 Task: Create a task  Develop a new online tool for online language placement tests , assign it to team member softage.3@softage.net in the project BroaderPath and update the status of the task to  Off Track , set the priority of the task to Medium
Action: Mouse moved to (77, 59)
Screenshot: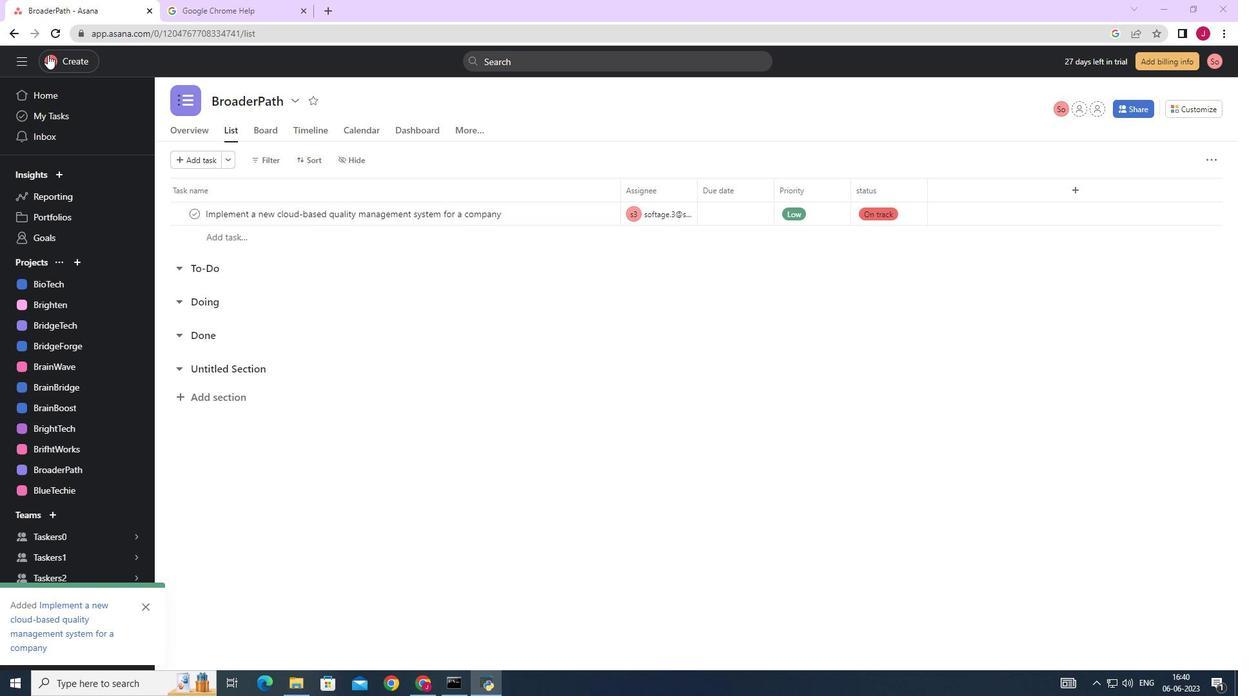 
Action: Mouse pressed left at (77, 59)
Screenshot: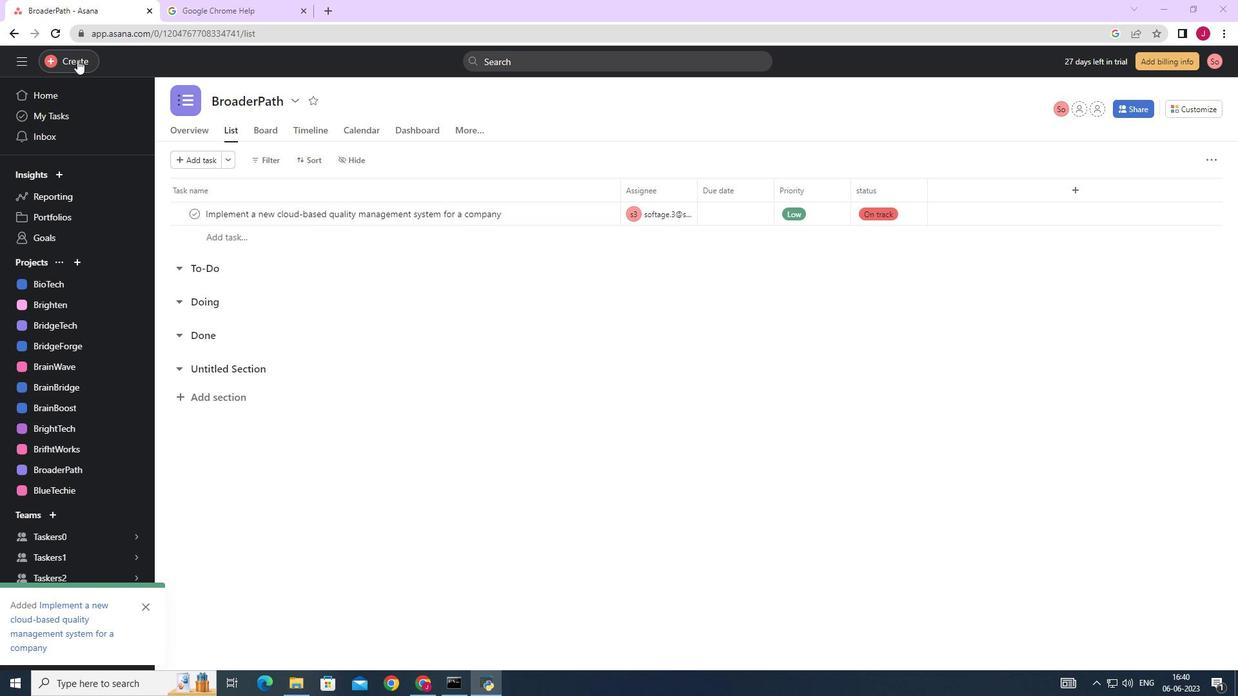
Action: Mouse moved to (210, 65)
Screenshot: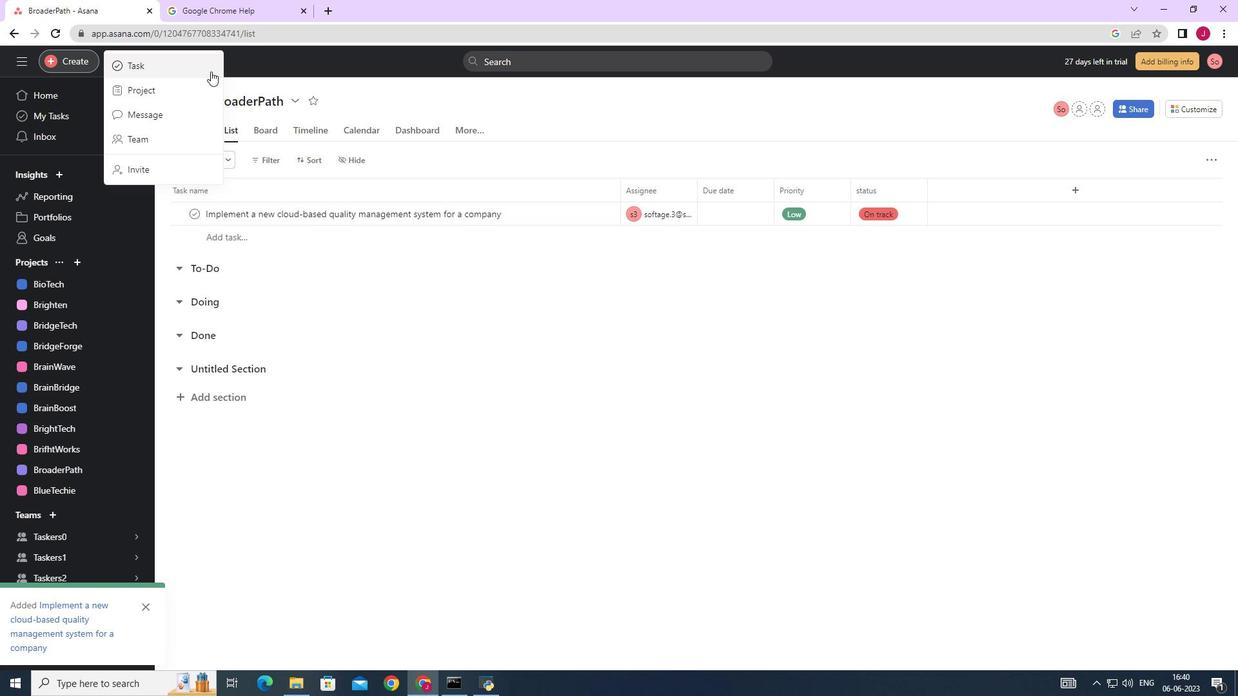 
Action: Mouse pressed left at (210, 65)
Screenshot: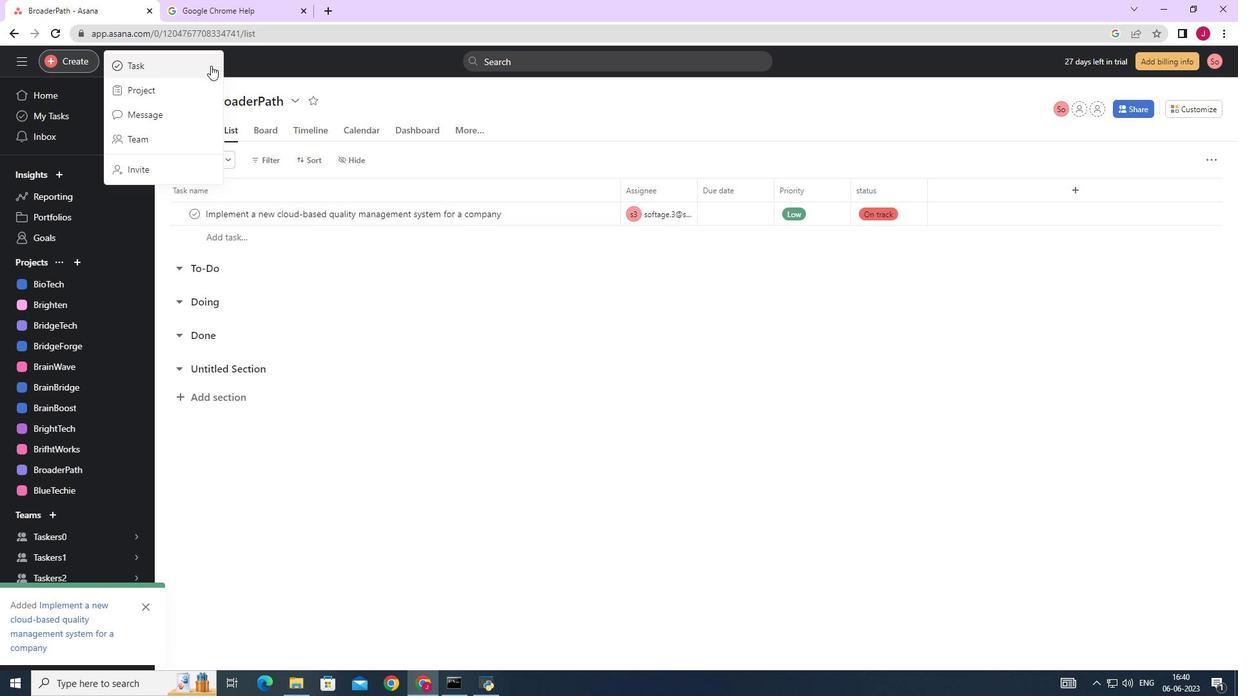 
Action: Mouse moved to (982, 427)
Screenshot: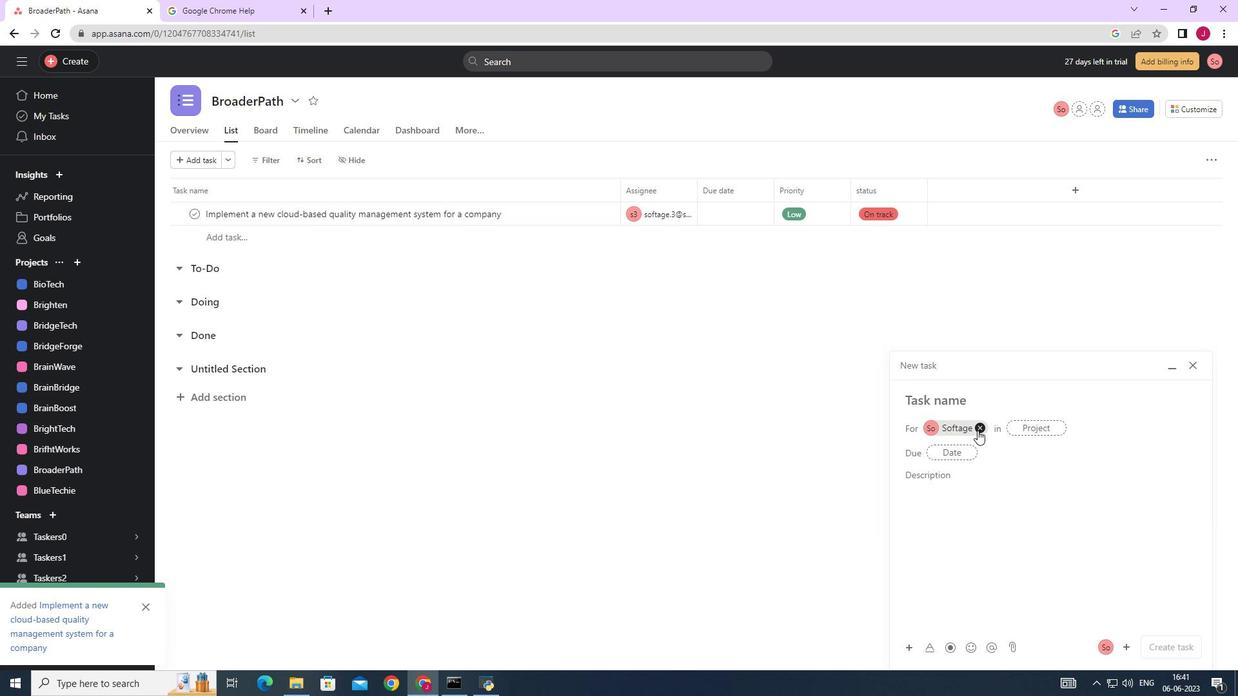 
Action: Mouse pressed left at (982, 427)
Screenshot: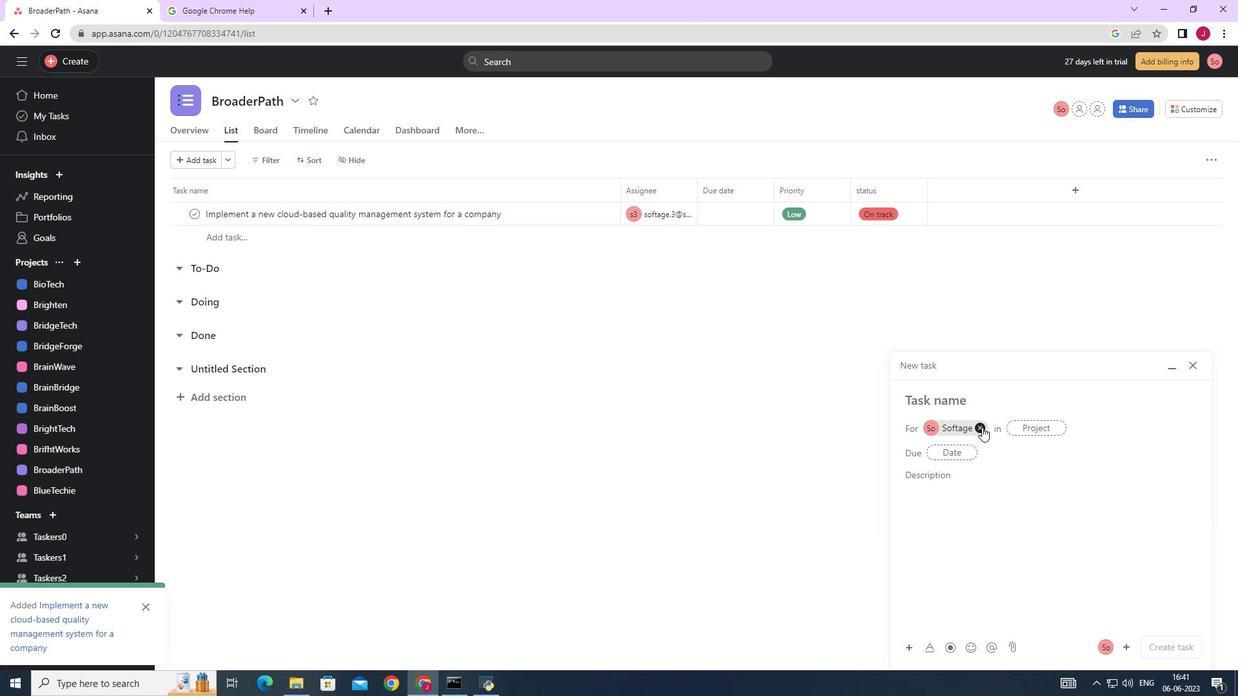 
Action: Mouse moved to (964, 399)
Screenshot: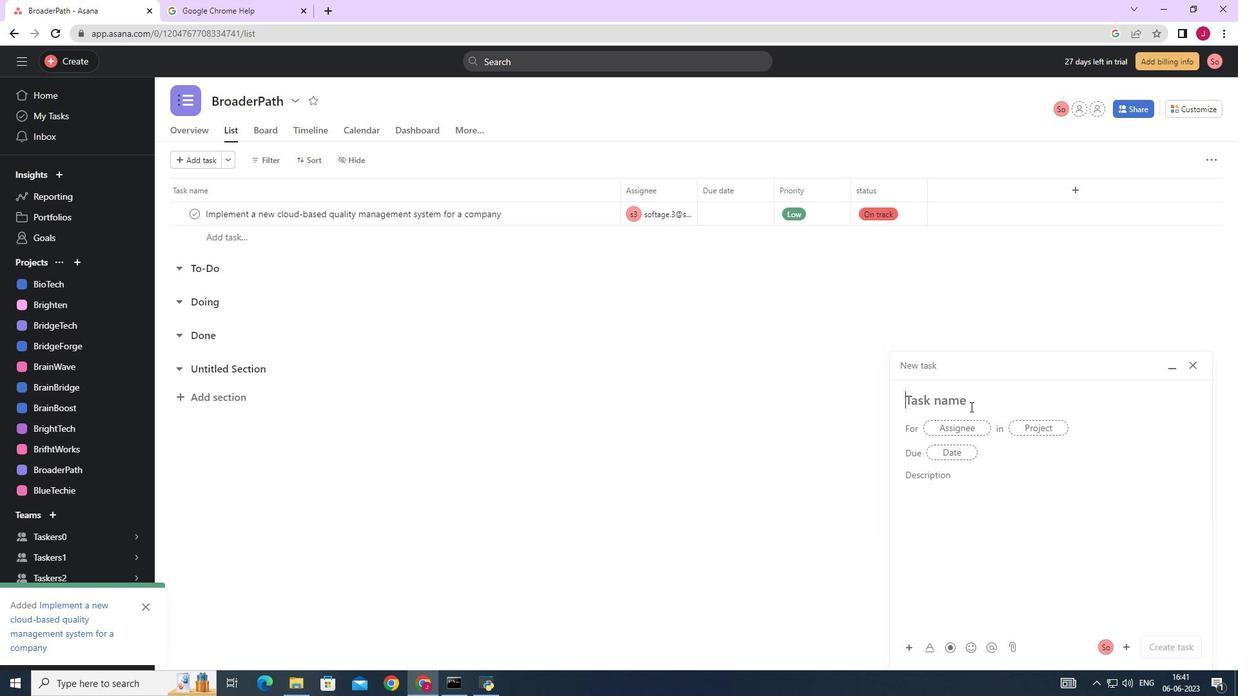 
Action: Mouse pressed left at (964, 399)
Screenshot: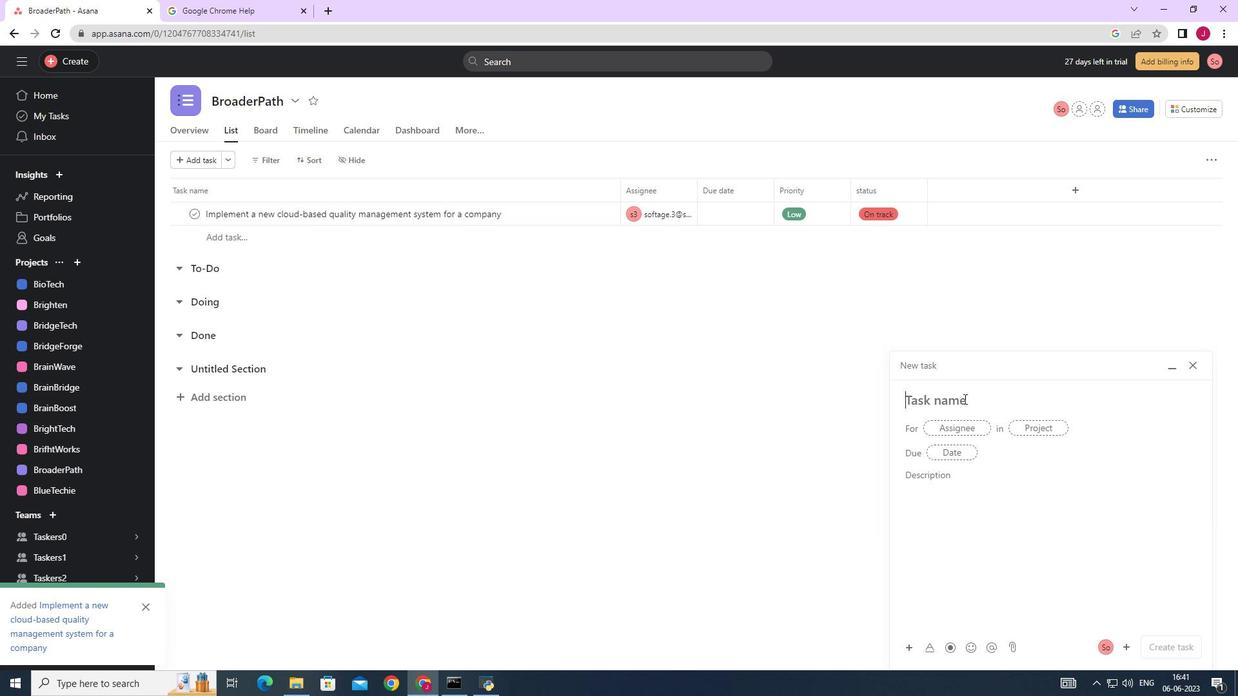 
Action: Key pressed <Key.caps_lock>D<Key.caps_lock>evelop<Key.space>a<Key.space>new<Key.space>online<Key.space>tool<Key.space>for<Key.space>onlline<Key.space><Key.backspace><Key.backspace><Key.backspace><Key.backspace><Key.backspace>ine<Key.space>language<Key.space>placement<Key.space>tets<Key.backspace><Key.backspace>sts
Screenshot: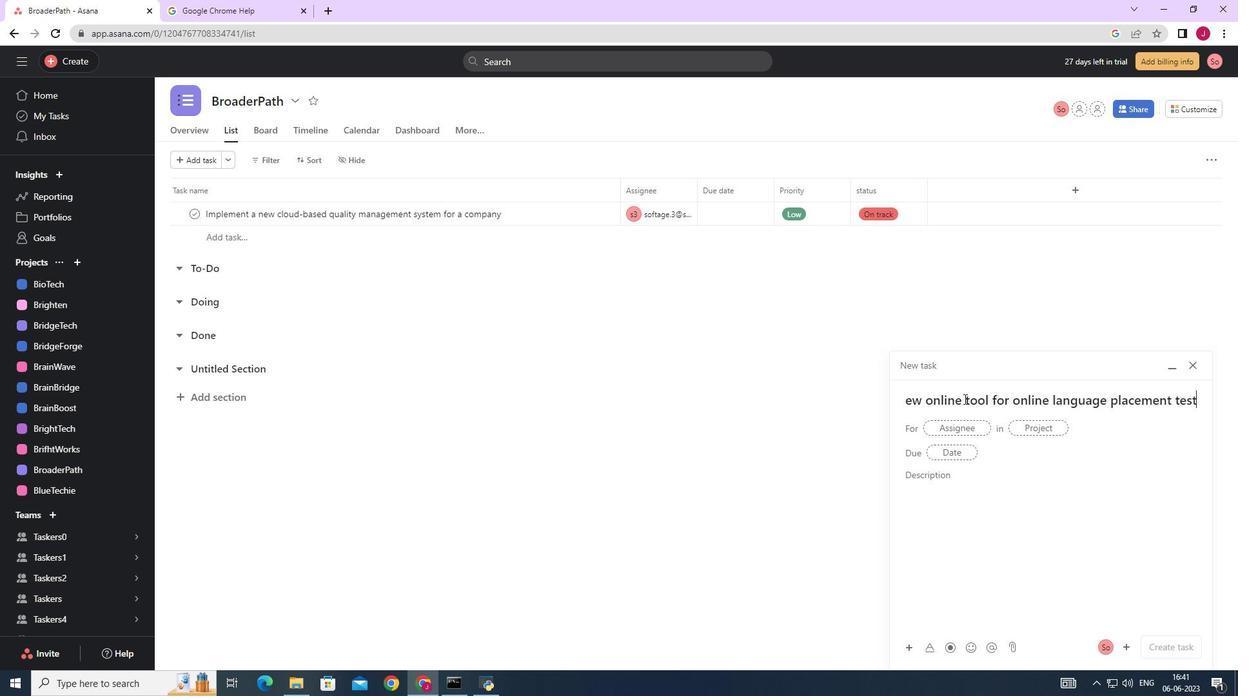 
Action: Mouse moved to (963, 431)
Screenshot: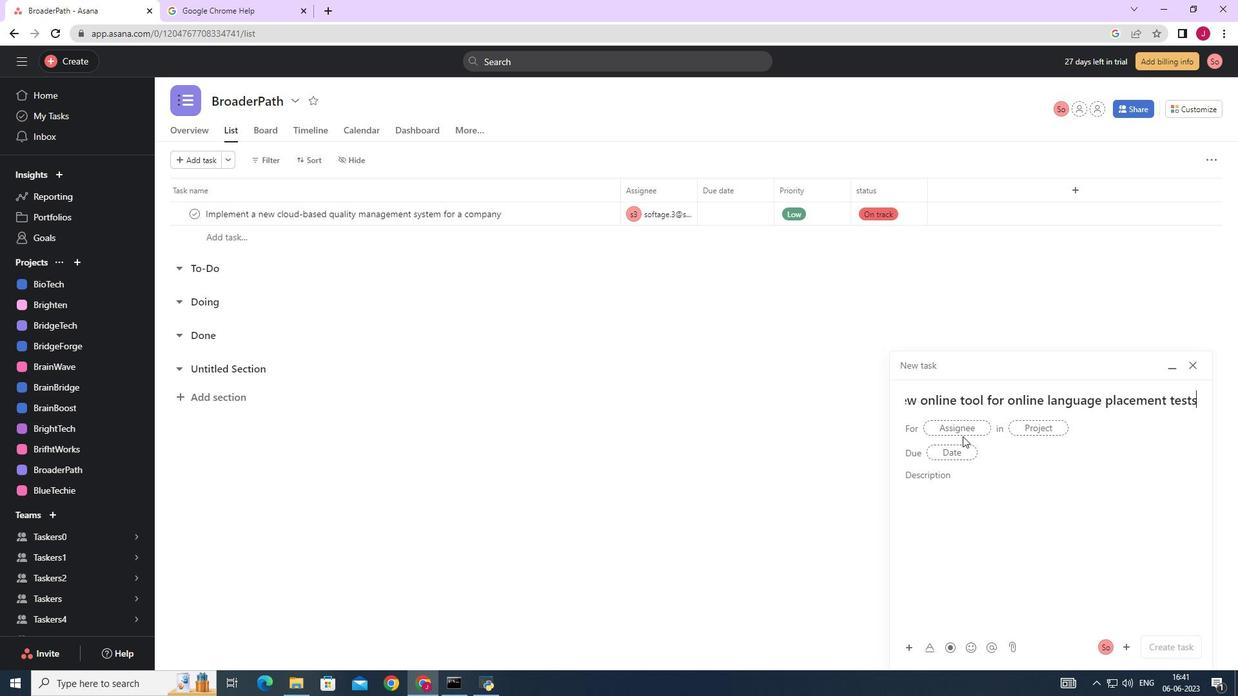 
Action: Mouse pressed left at (963, 431)
Screenshot: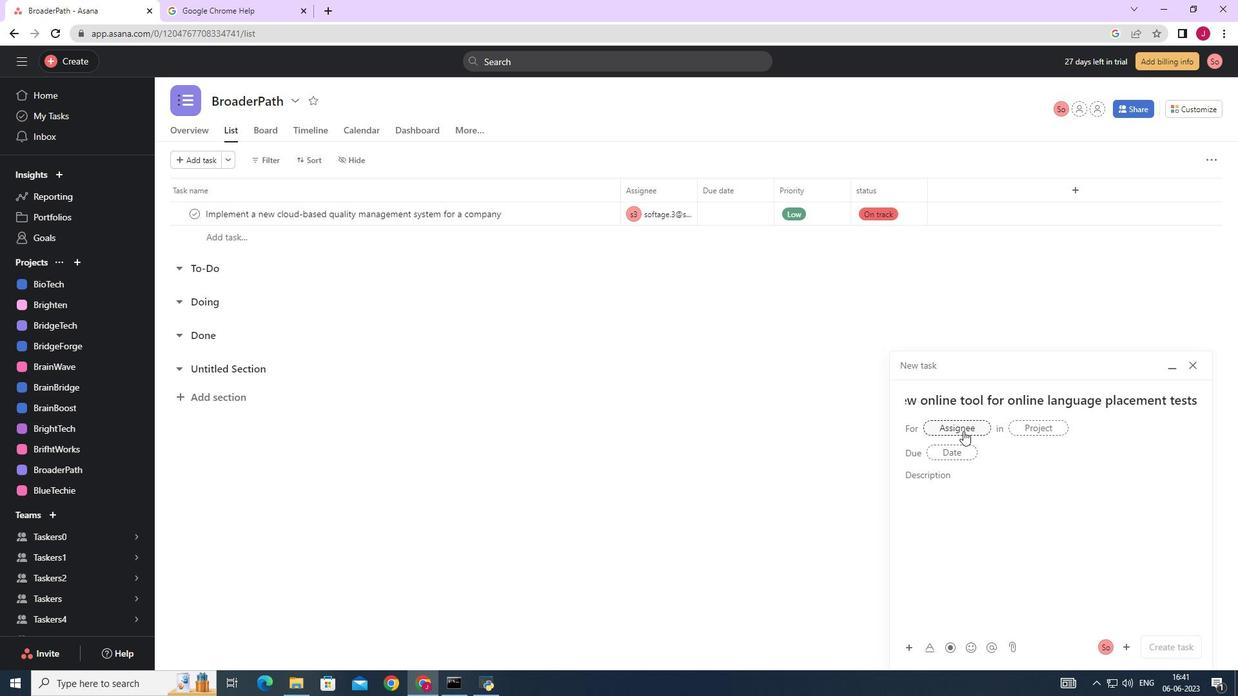 
Action: Key pressed softage.3
Screenshot: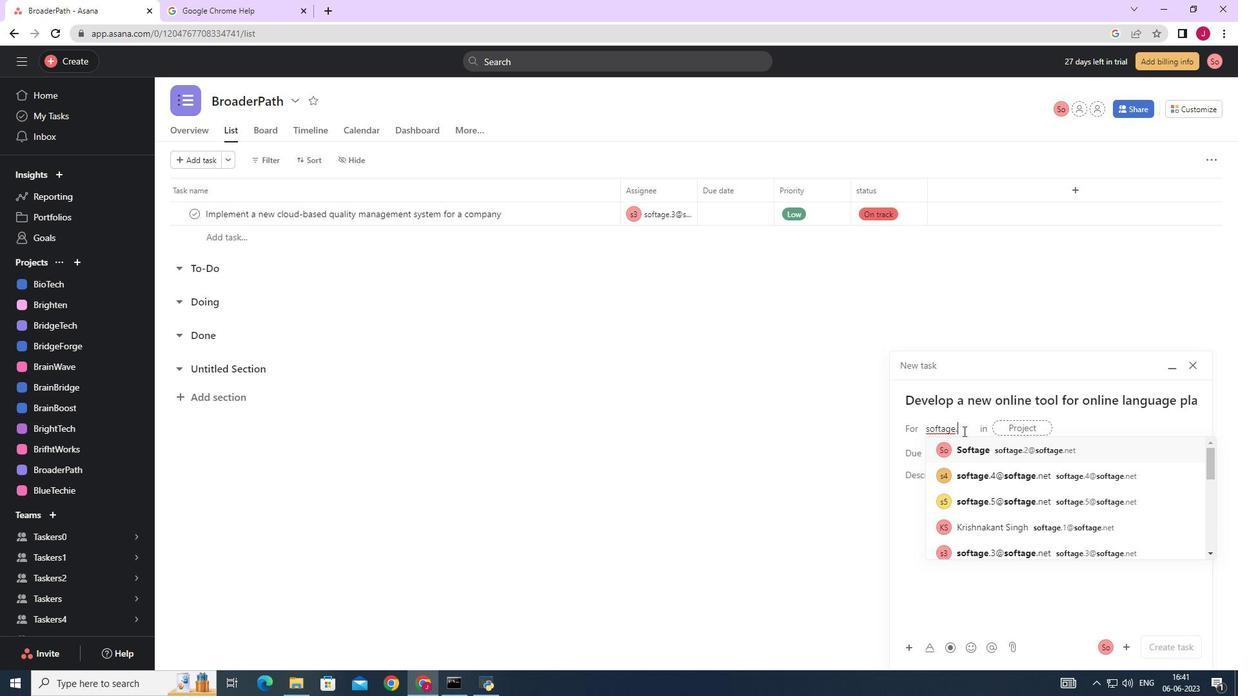 
Action: Mouse moved to (1010, 447)
Screenshot: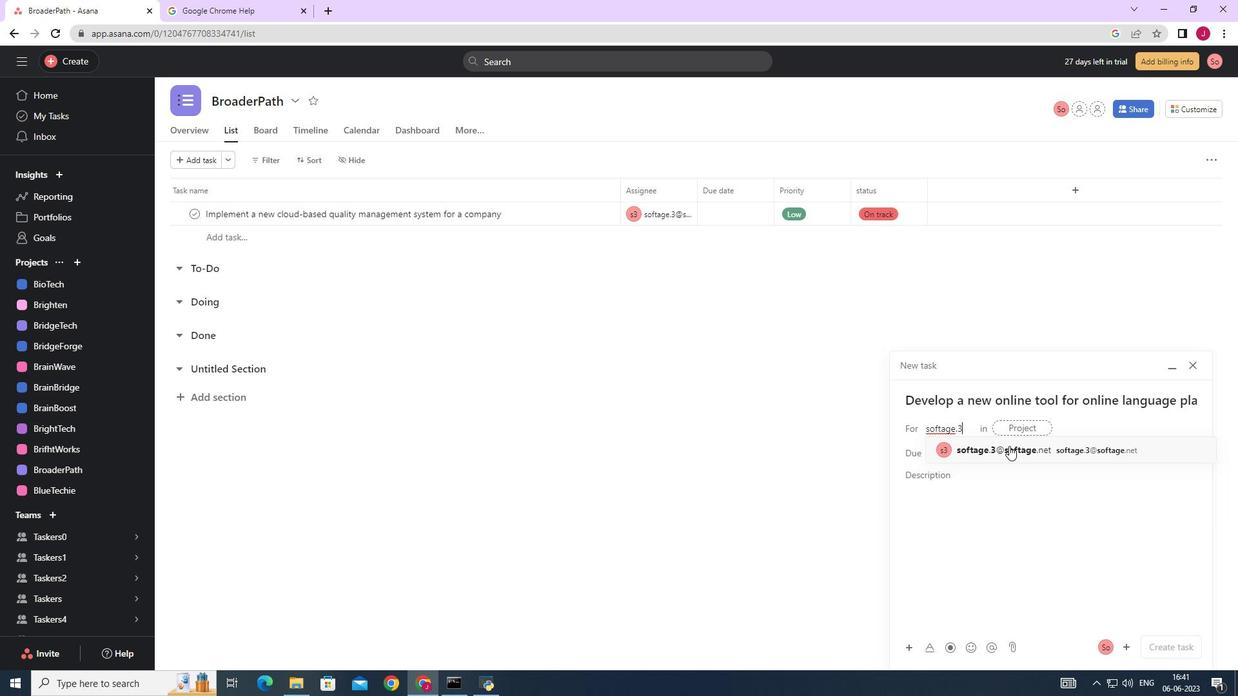 
Action: Mouse pressed left at (1010, 447)
Screenshot: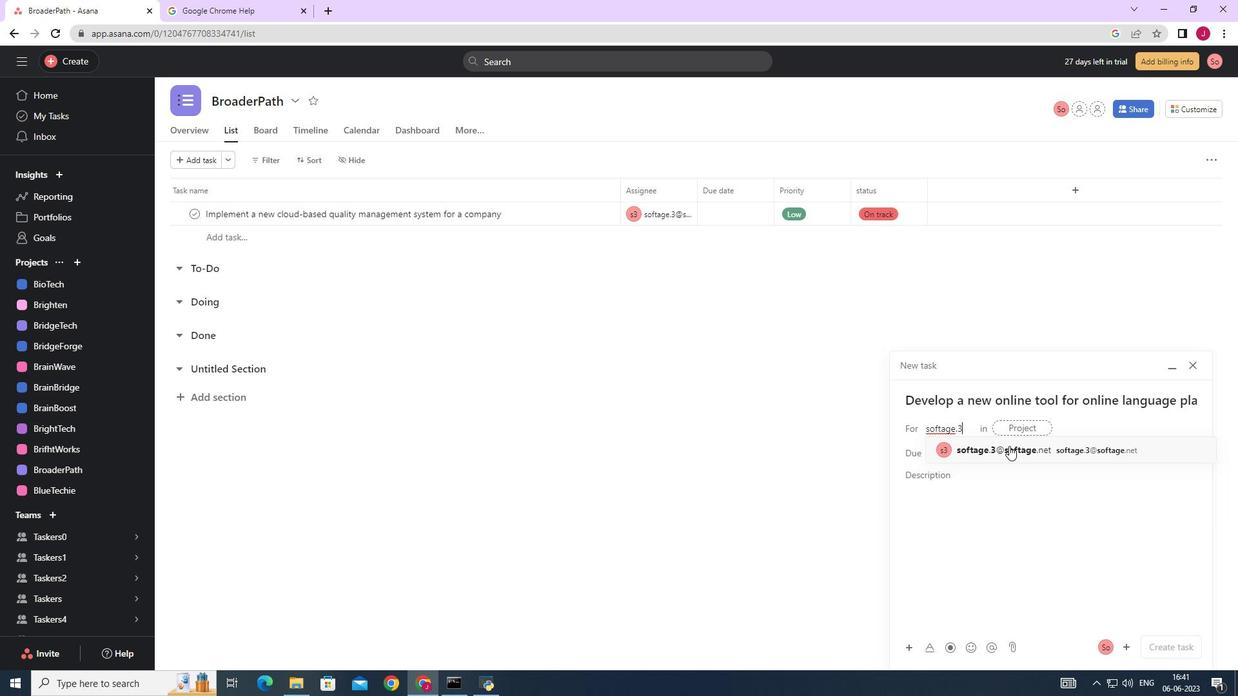 
Action: Mouse moved to (863, 447)
Screenshot: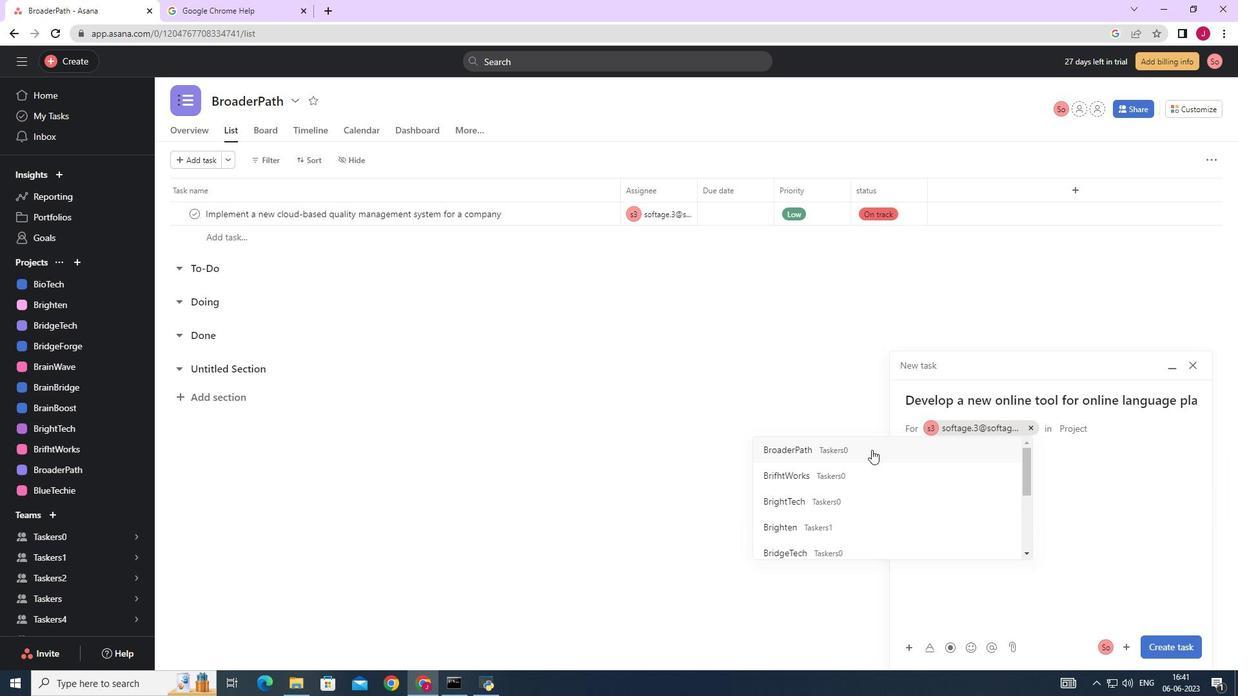 
Action: Mouse pressed left at (863, 447)
Screenshot: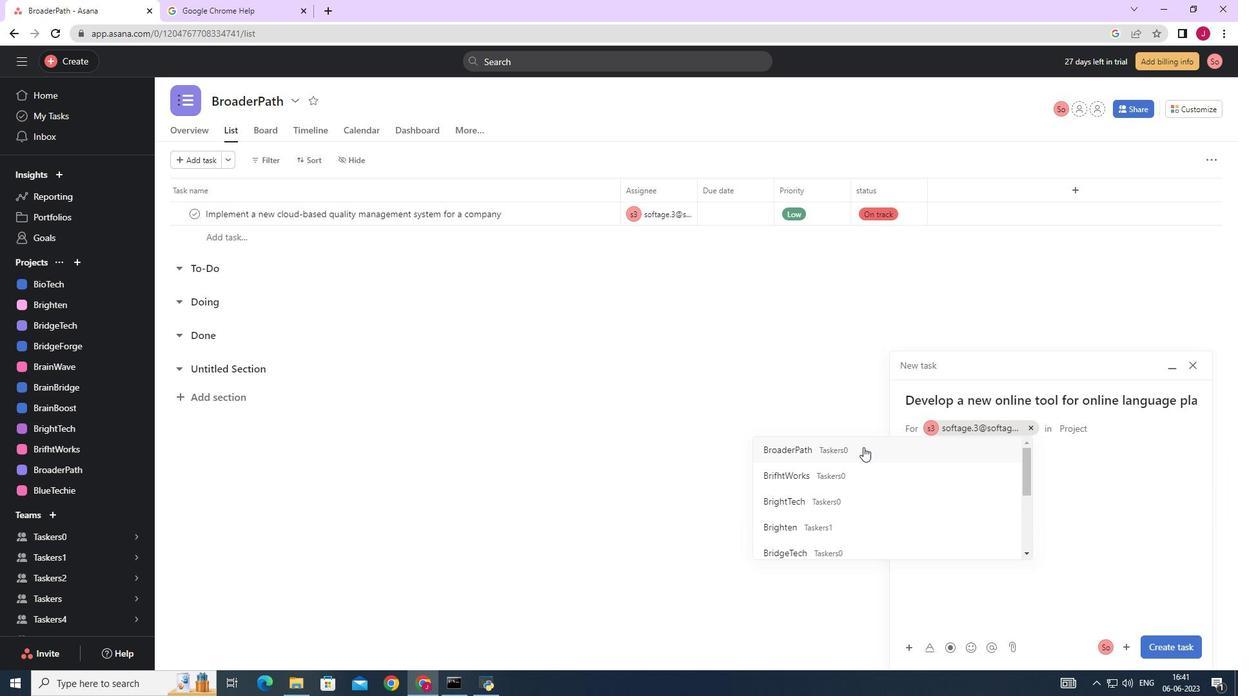 
Action: Mouse moved to (968, 479)
Screenshot: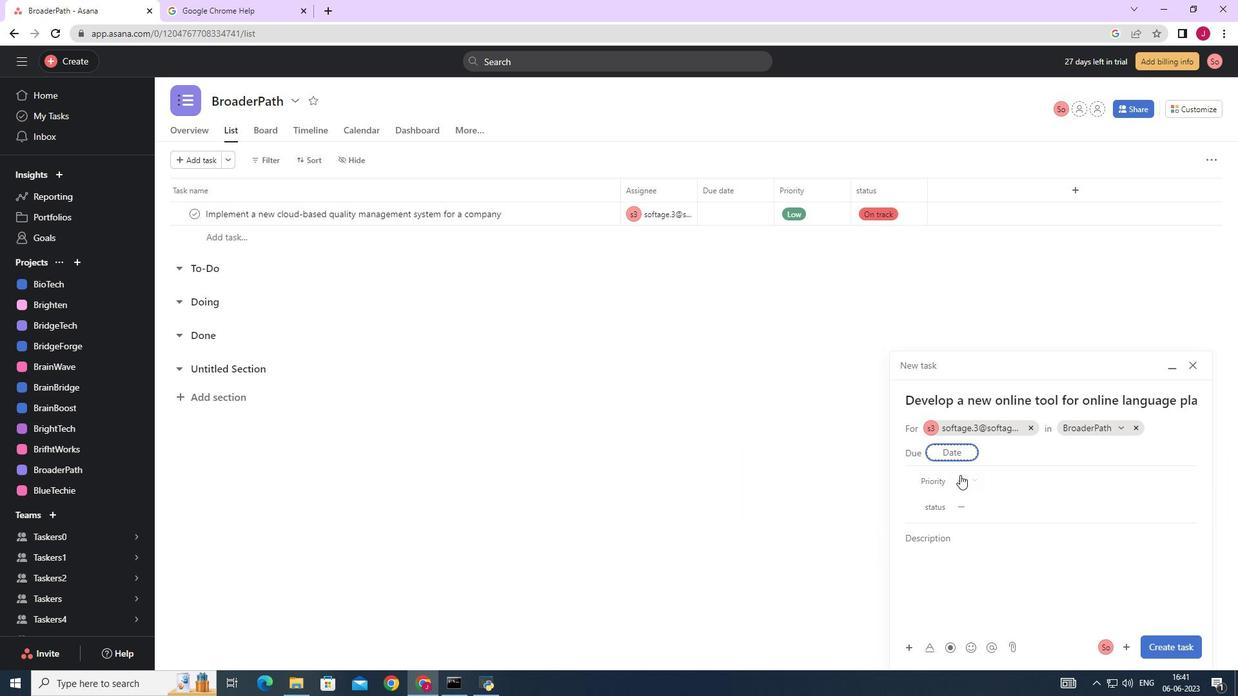 
Action: Mouse pressed left at (968, 479)
Screenshot: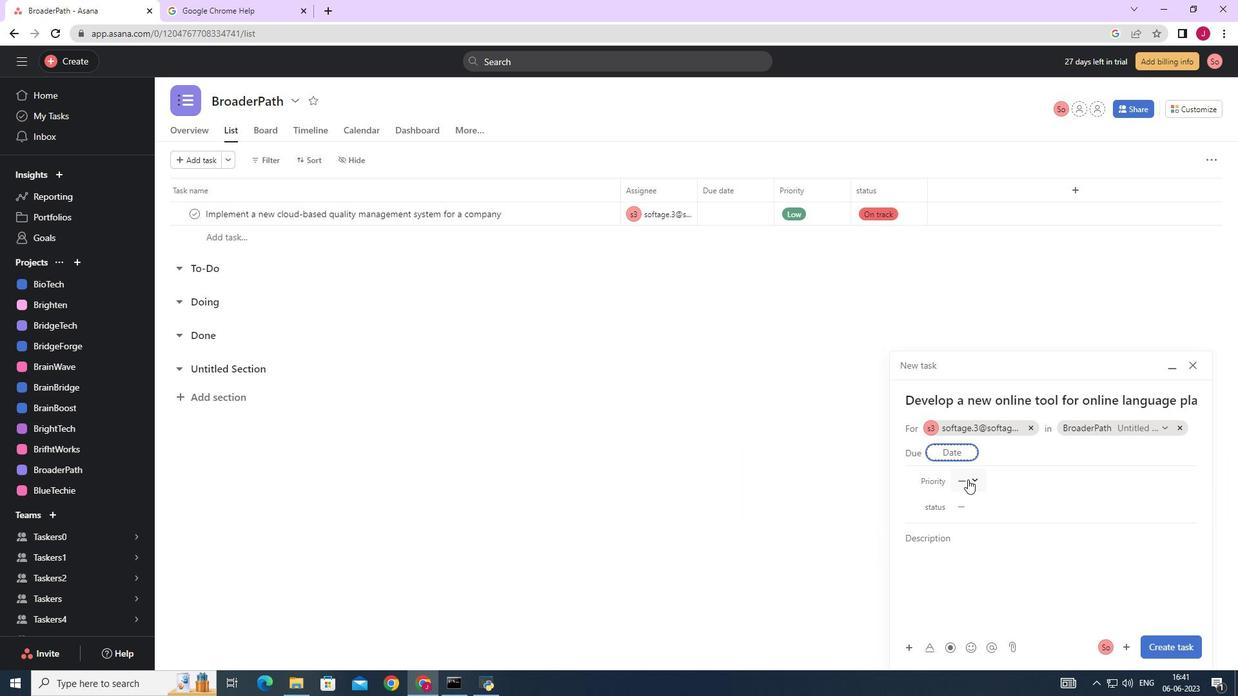 
Action: Mouse moved to (996, 544)
Screenshot: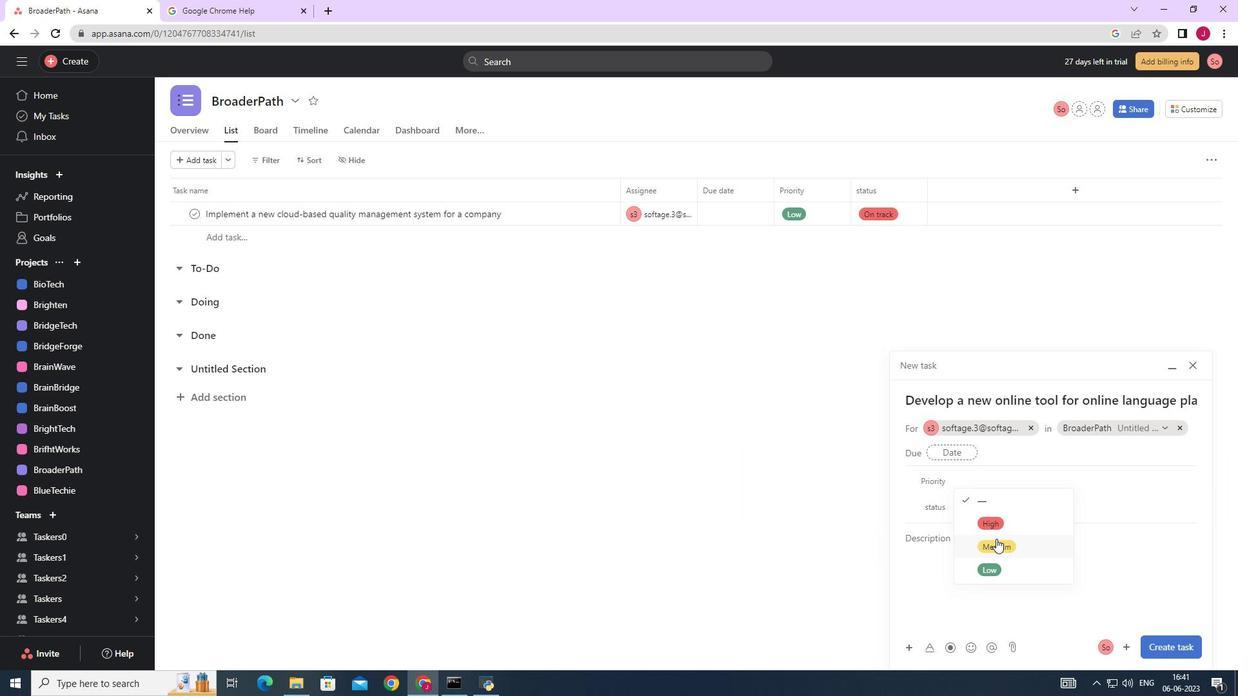 
Action: Mouse pressed left at (996, 544)
Screenshot: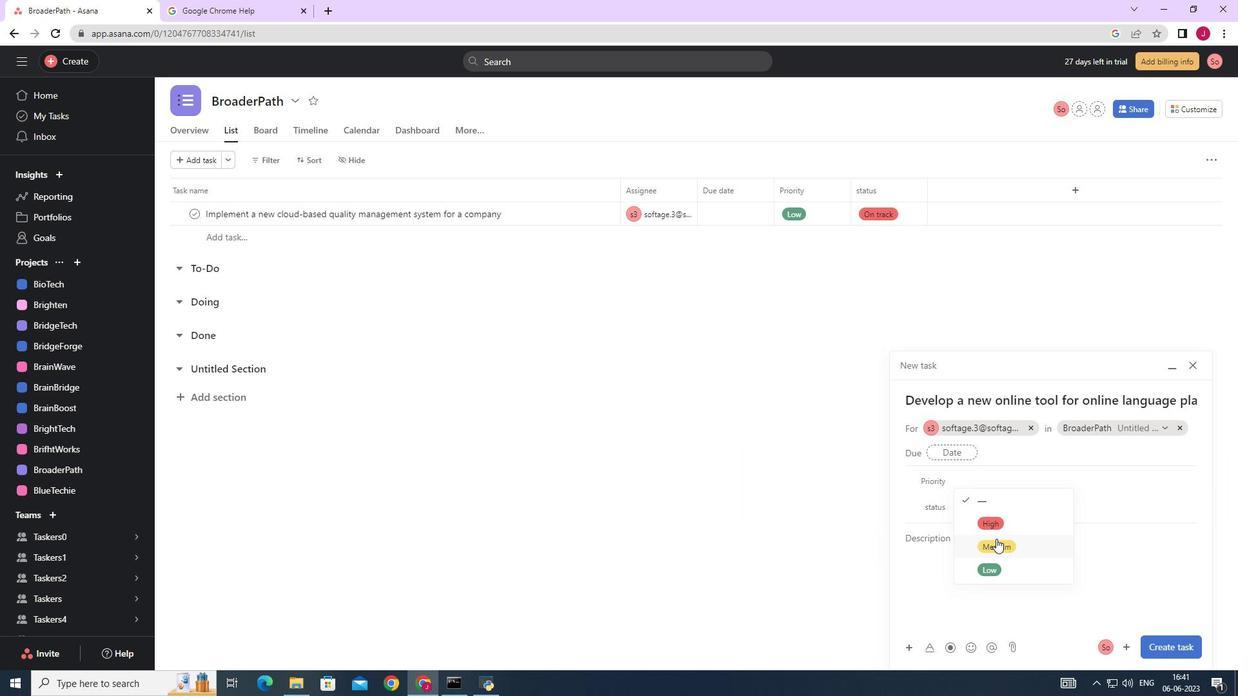 
Action: Mouse moved to (978, 498)
Screenshot: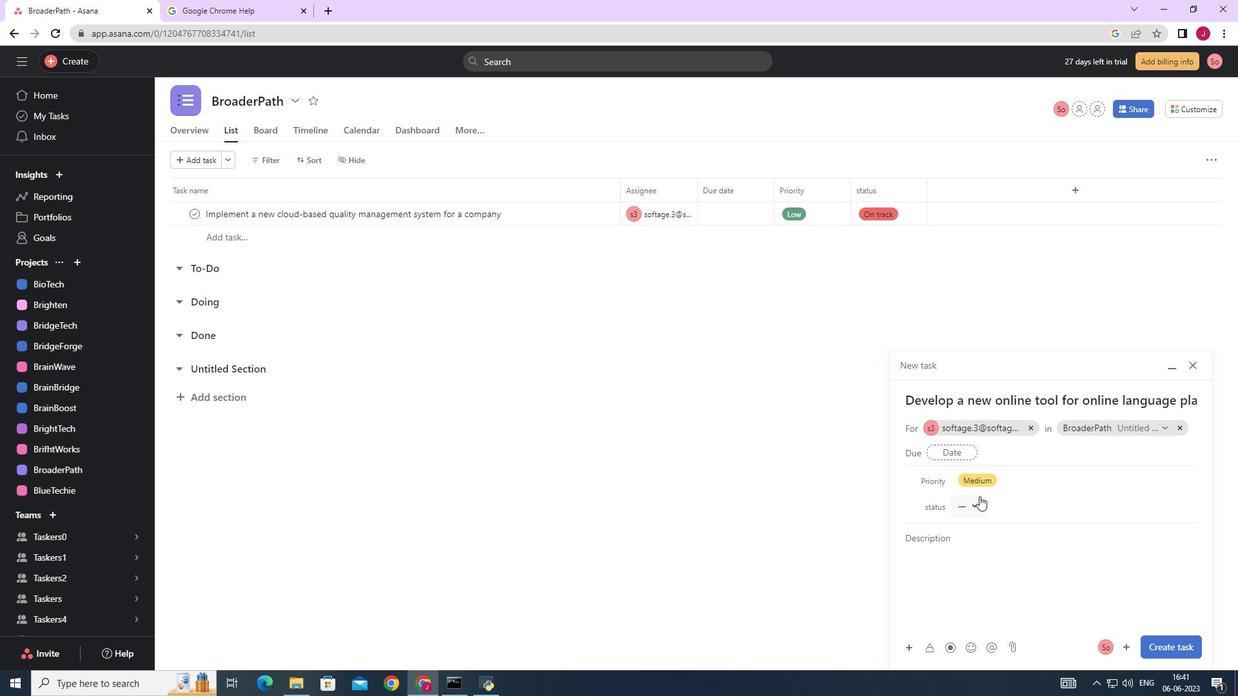 
Action: Mouse pressed left at (978, 498)
Screenshot: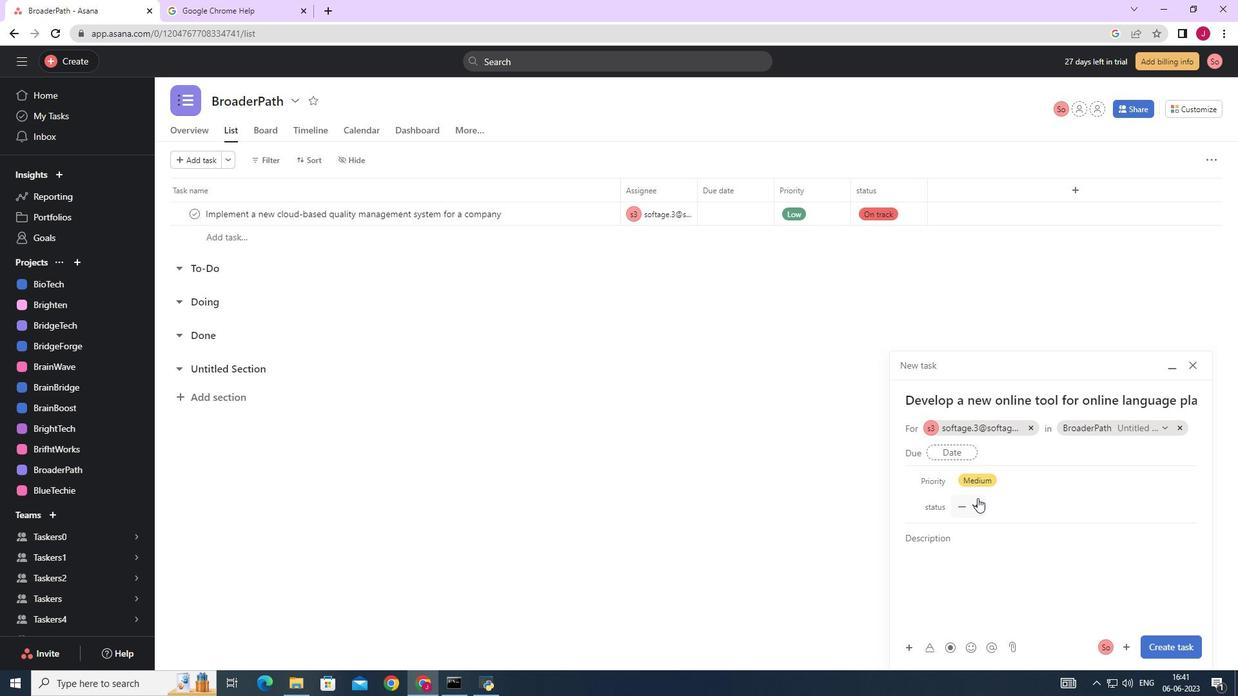 
Action: Mouse moved to (996, 572)
Screenshot: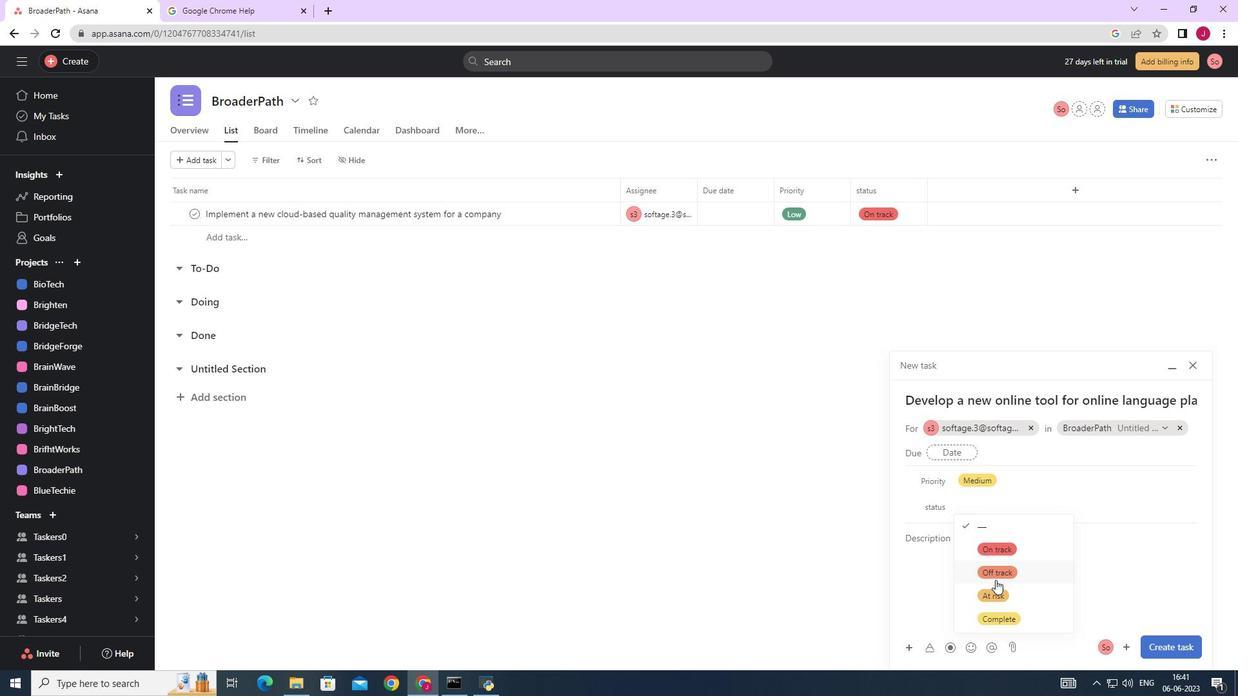 
Action: Mouse pressed left at (996, 572)
Screenshot: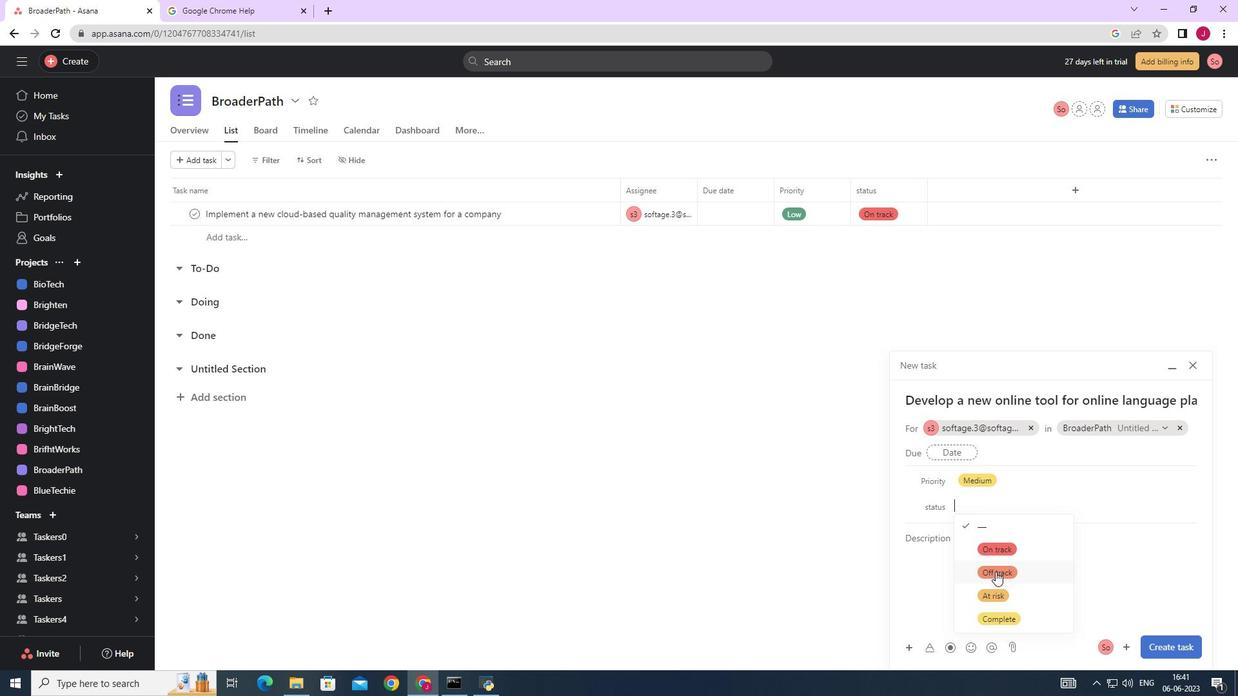 
Action: Mouse moved to (1157, 647)
Screenshot: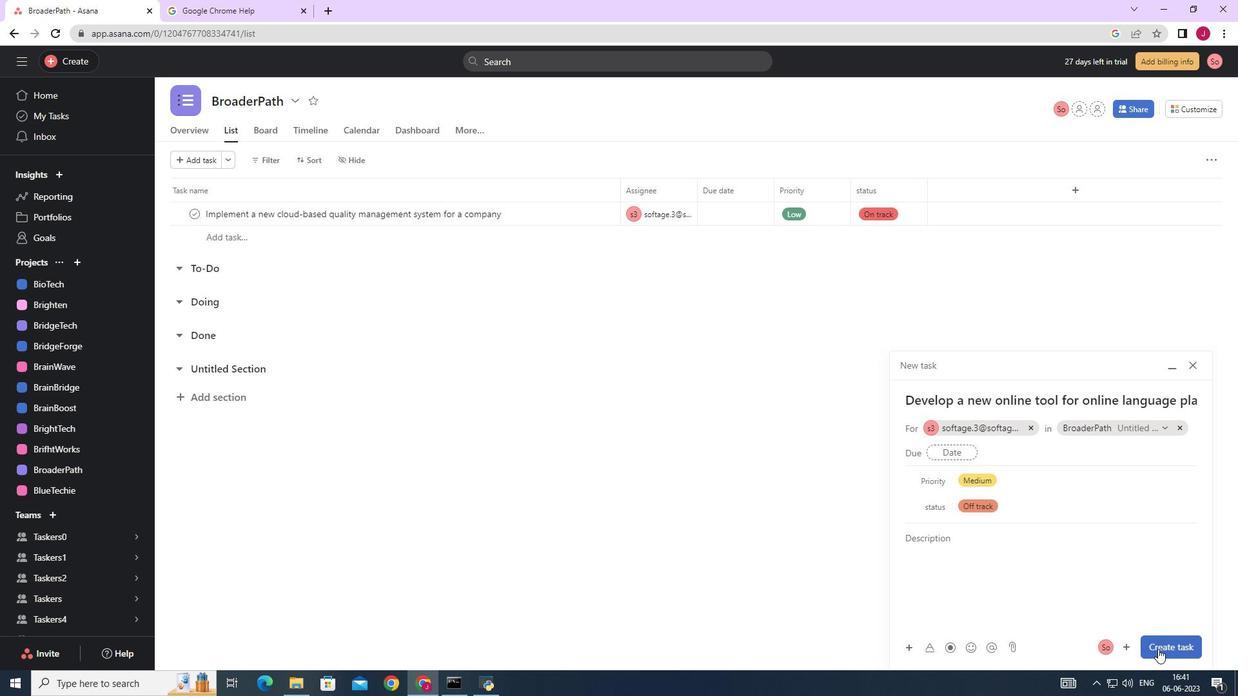 
Action: Mouse pressed left at (1157, 647)
Screenshot: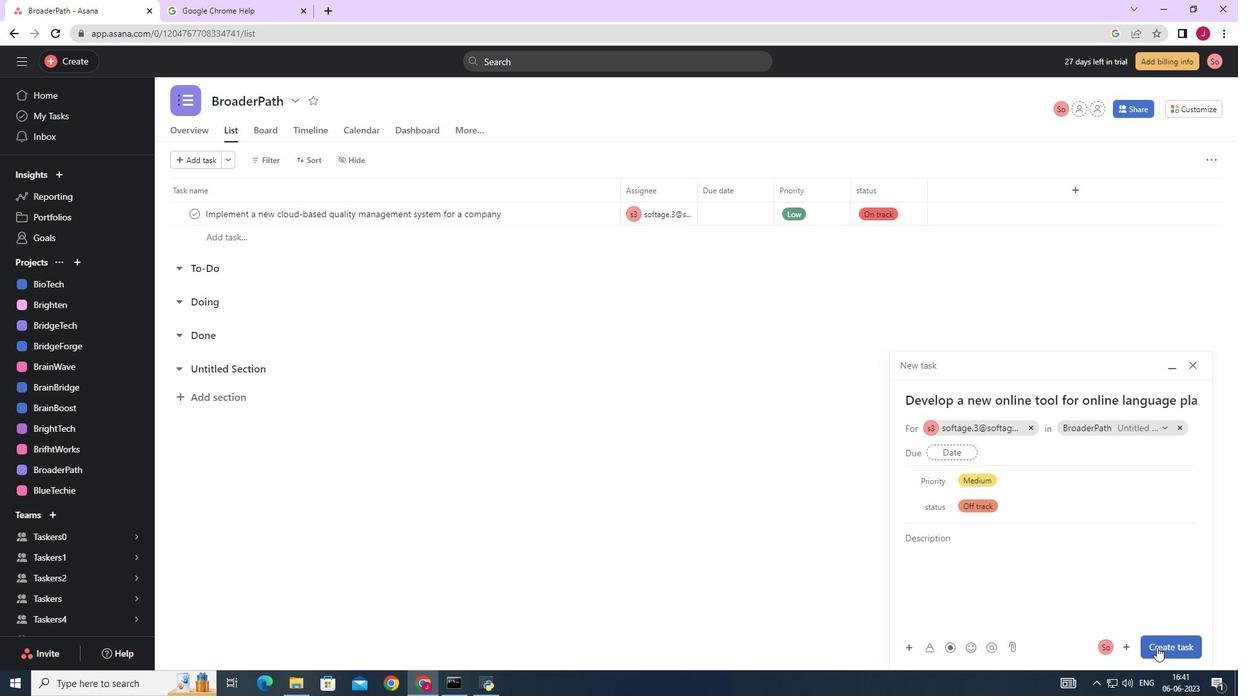 
Action: Mouse moved to (1114, 577)
Screenshot: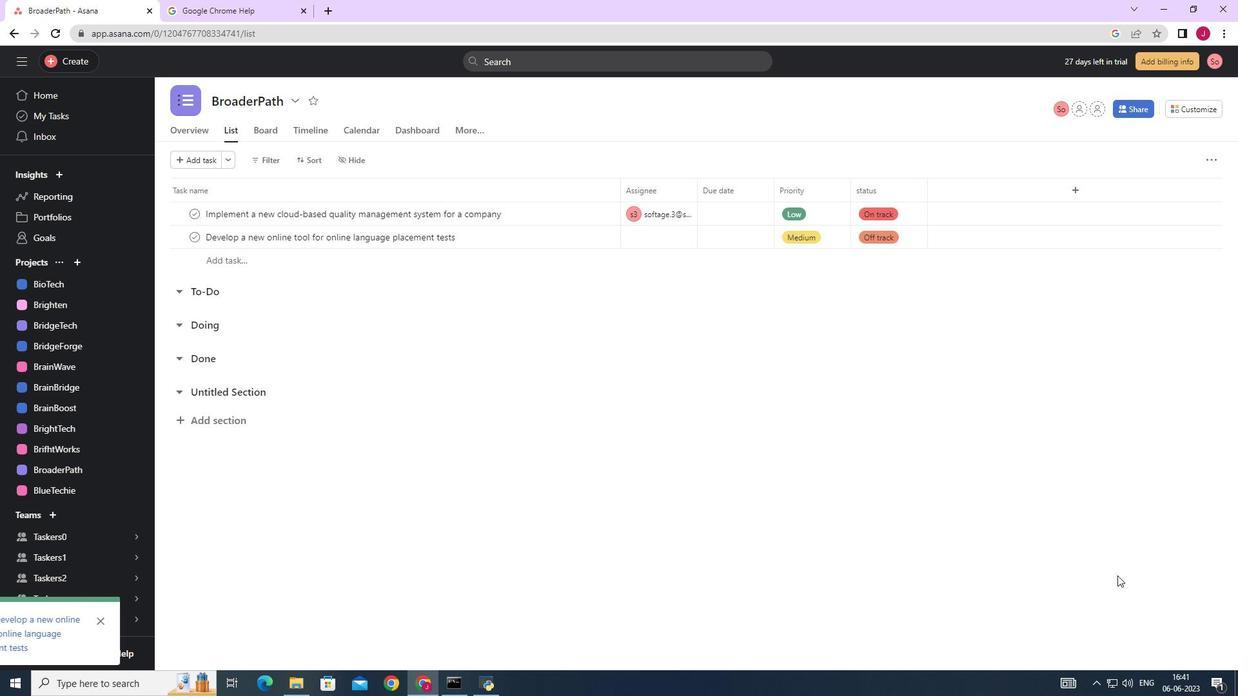 
